 Task: Create a task  Add support for internationalization to the mobile app , assign it to team member softage.9@softage.net in the project TractLine and update the status of the task to  On Track  , set the priority of the task to High.
Action: Mouse pressed left at (20, 57)
Screenshot: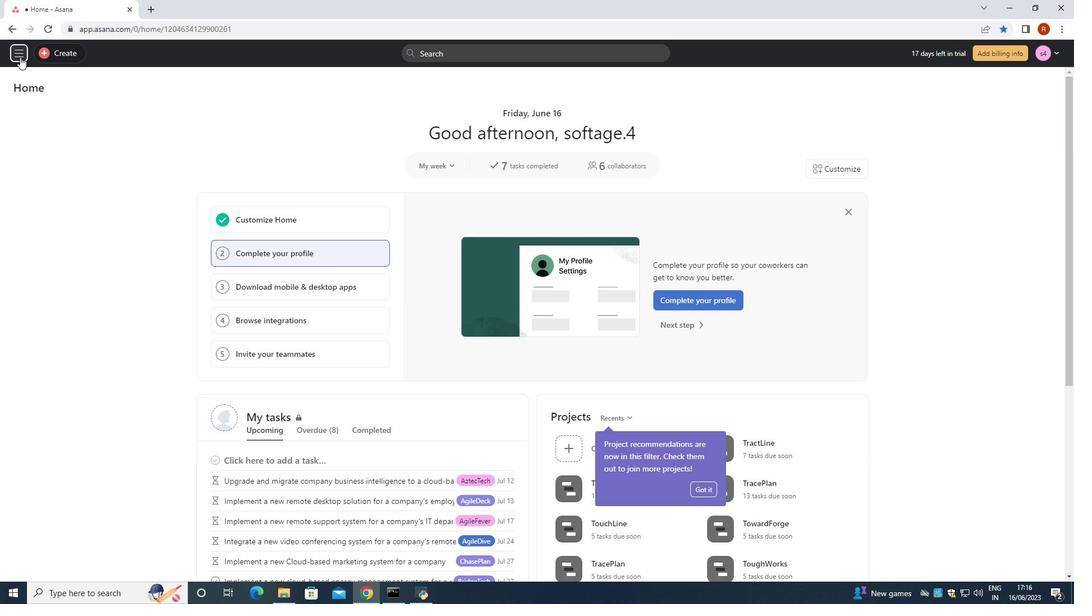 
Action: Mouse moved to (73, 411)
Screenshot: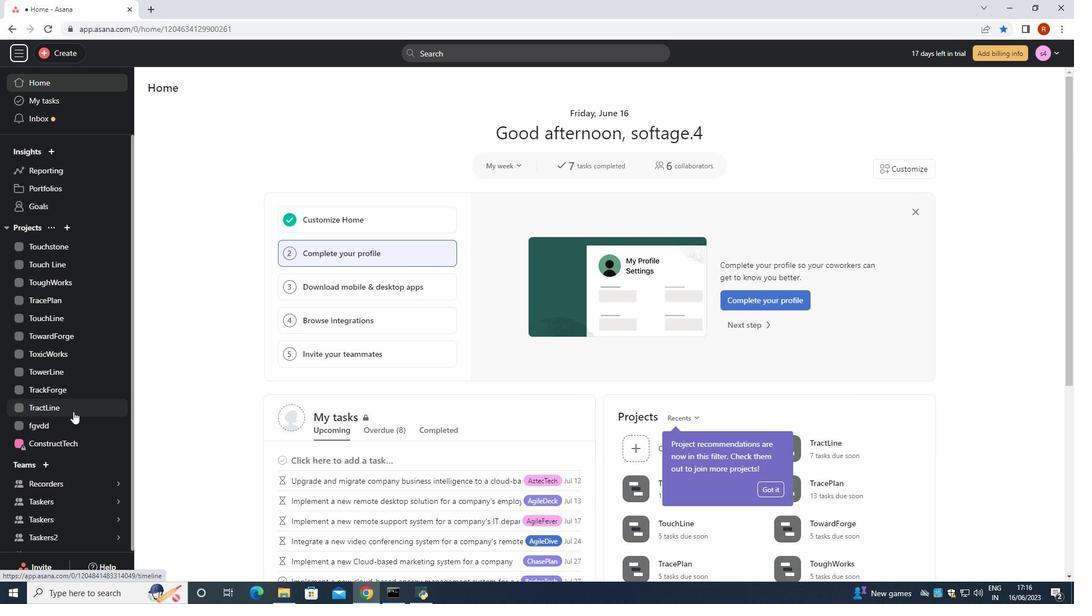 
Action: Mouse pressed left at (73, 411)
Screenshot: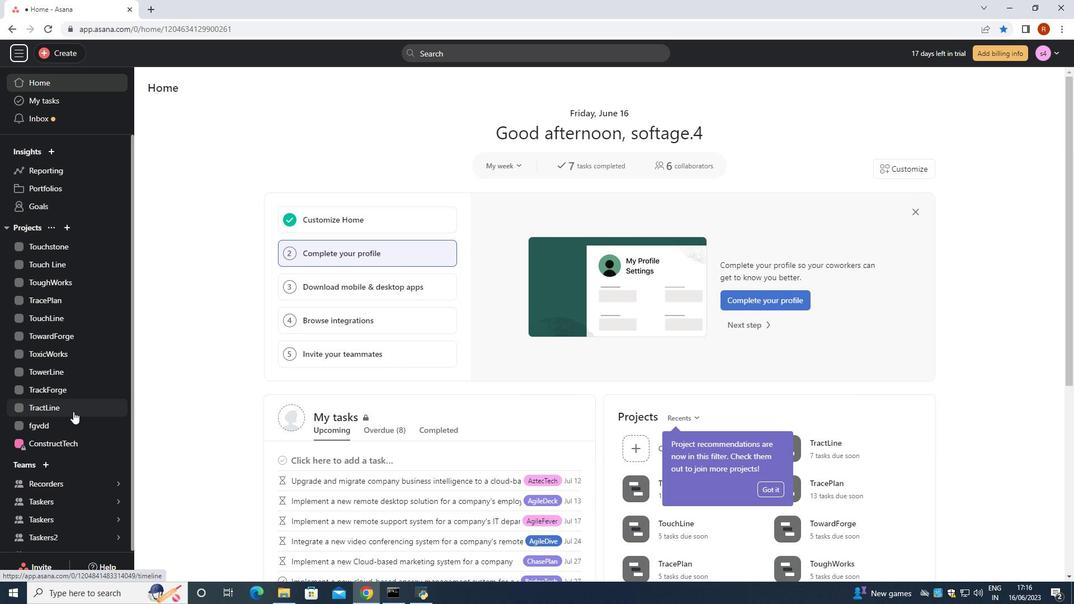 
Action: Mouse moved to (353, 293)
Screenshot: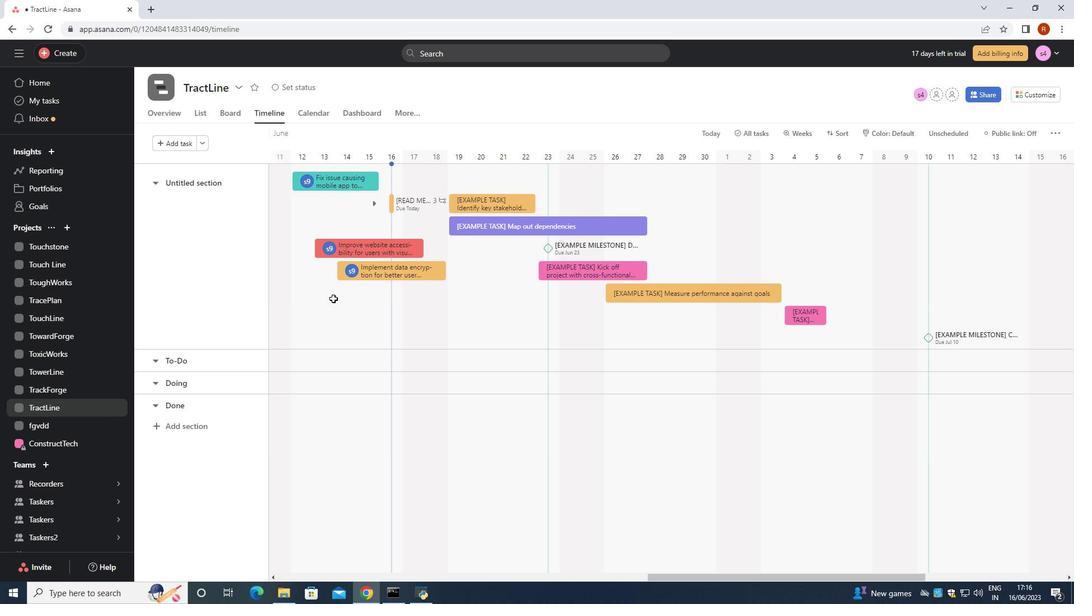 
Action: Mouse pressed left at (353, 293)
Screenshot: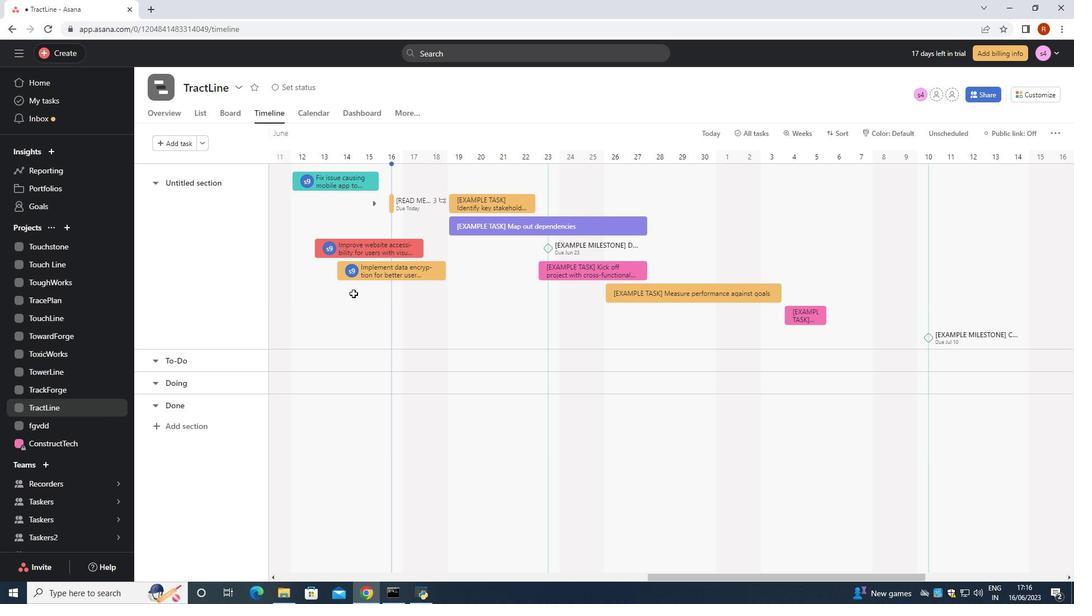 
Action: Mouse moved to (354, 293)
Screenshot: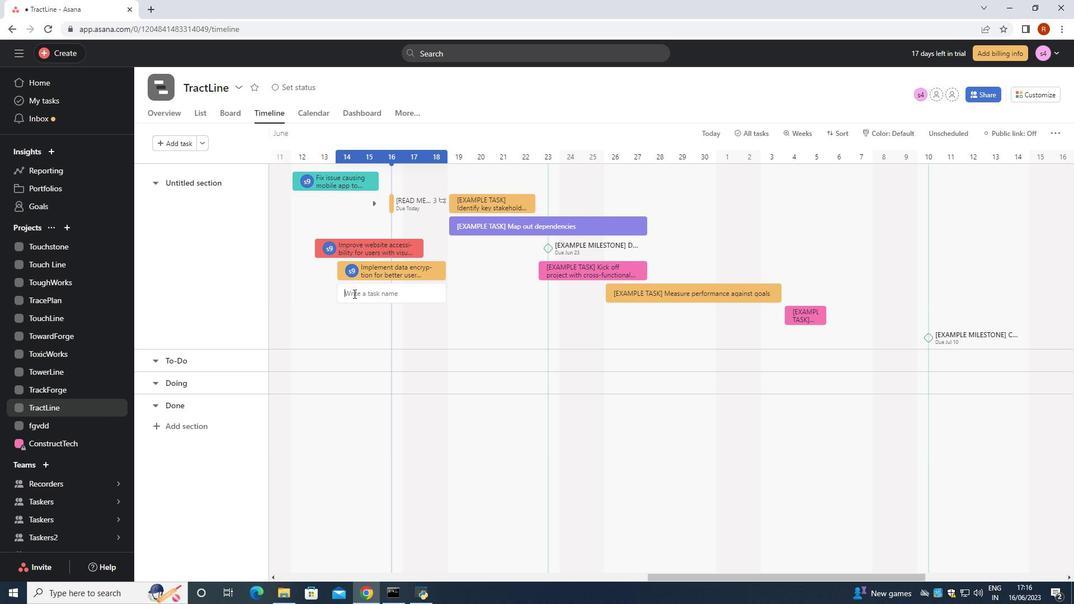 
Action: Key pressed <Key.shift>Add<Key.space>support<Key.space>for<Key.space>internationalization<Key.space>to<Key.space>the<Key.space>mobile<Key.space>app<Key.enter>
Screenshot: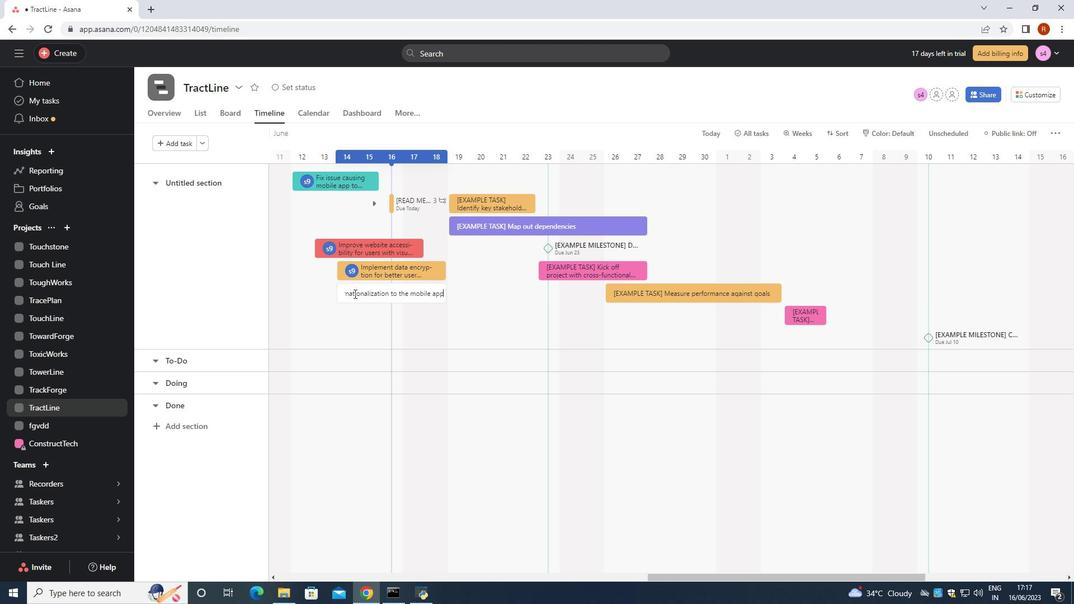 
Action: Mouse moved to (430, 293)
Screenshot: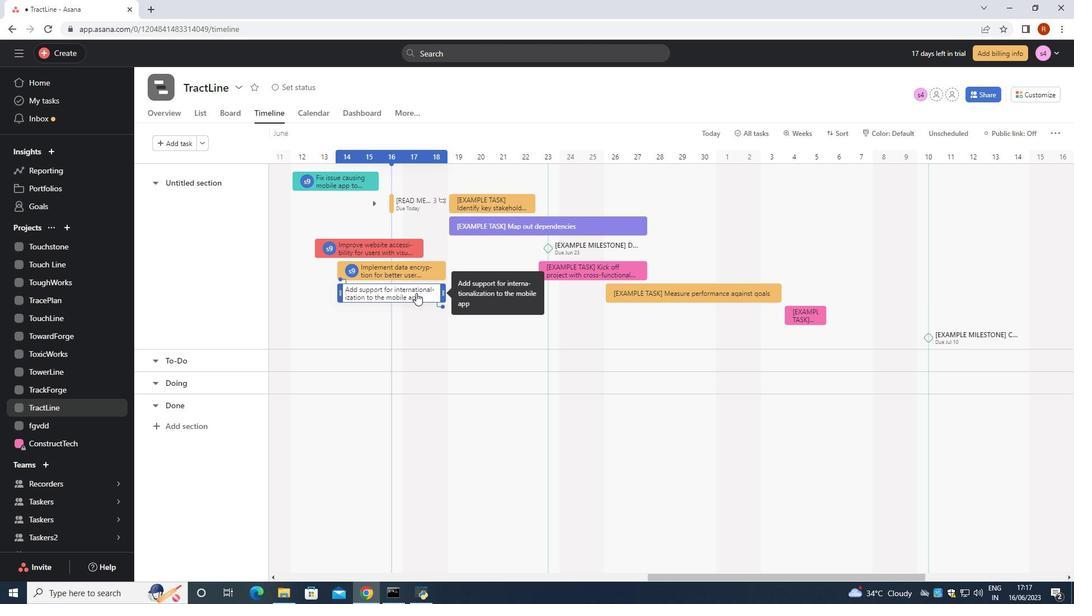 
Action: Mouse pressed left at (430, 293)
Screenshot: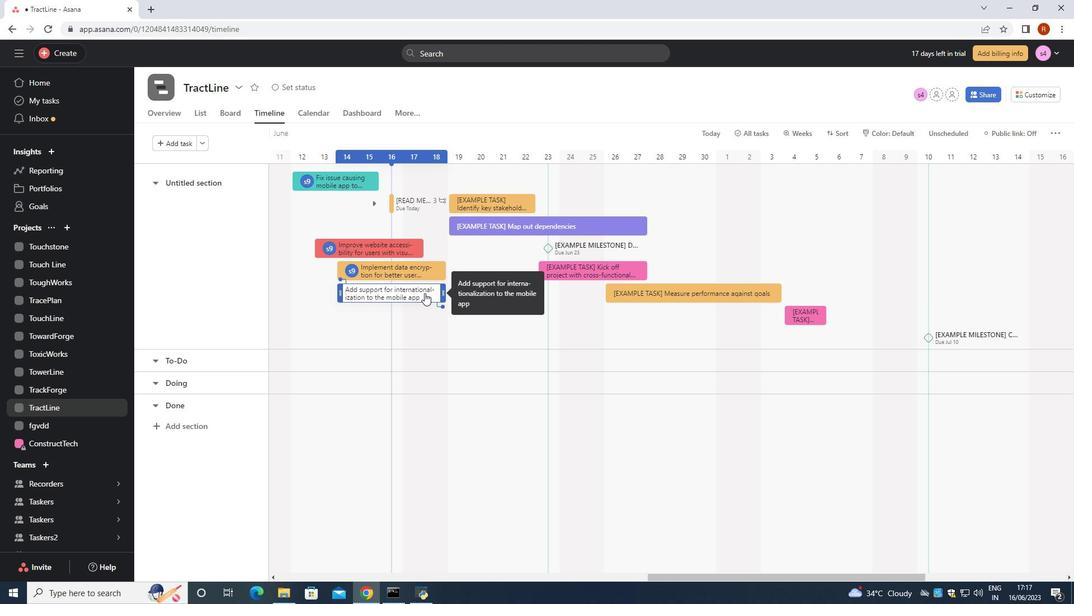
Action: Mouse moved to (814, 200)
Screenshot: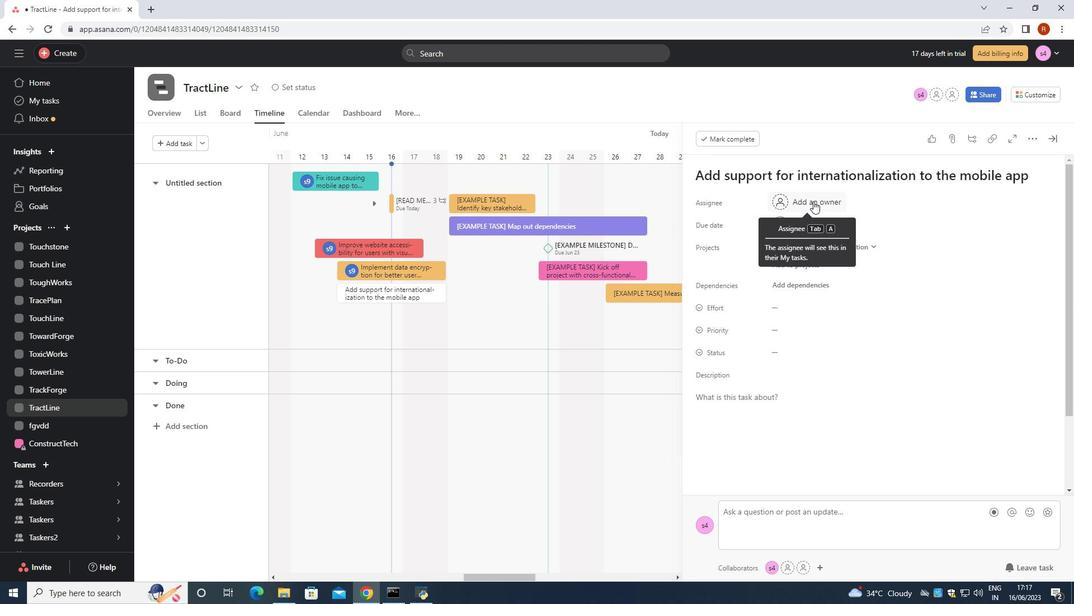 
Action: Mouse pressed left at (814, 200)
Screenshot: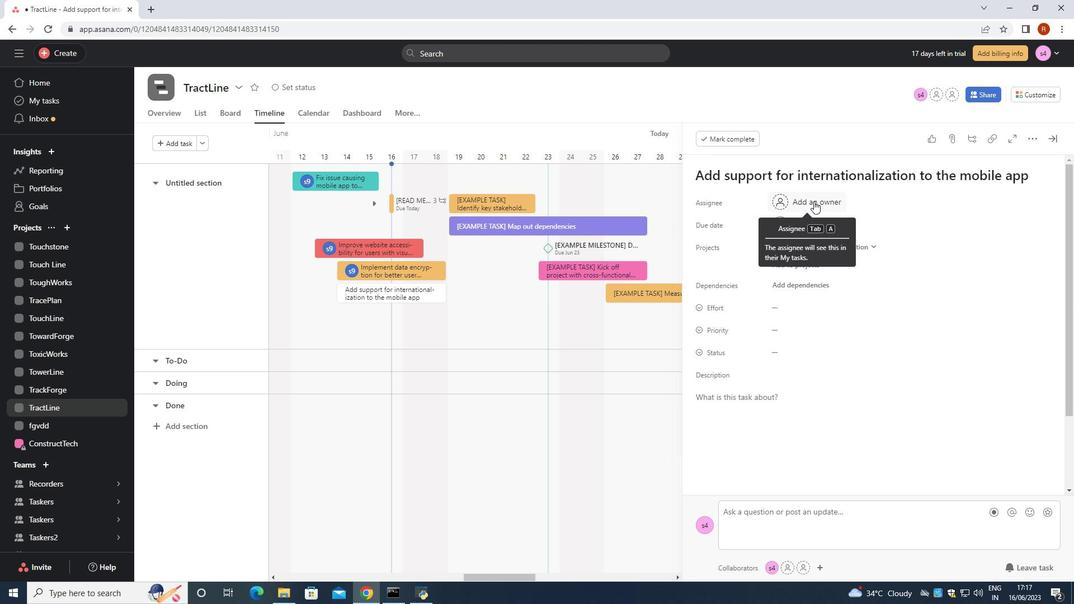 
Action: Key pressed softage
Screenshot: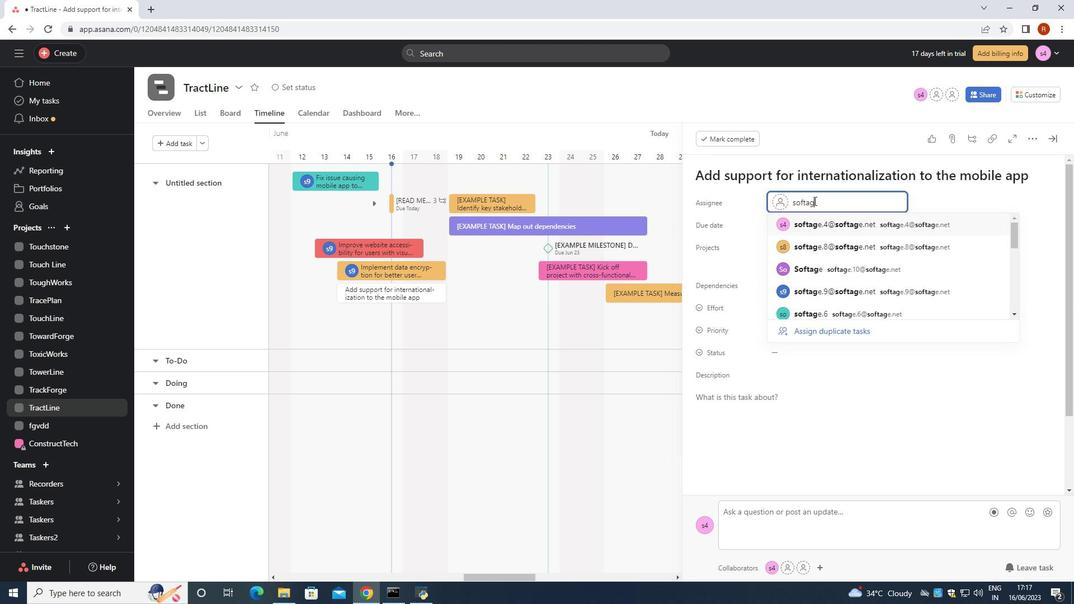 
Action: Mouse moved to (814, 200)
Screenshot: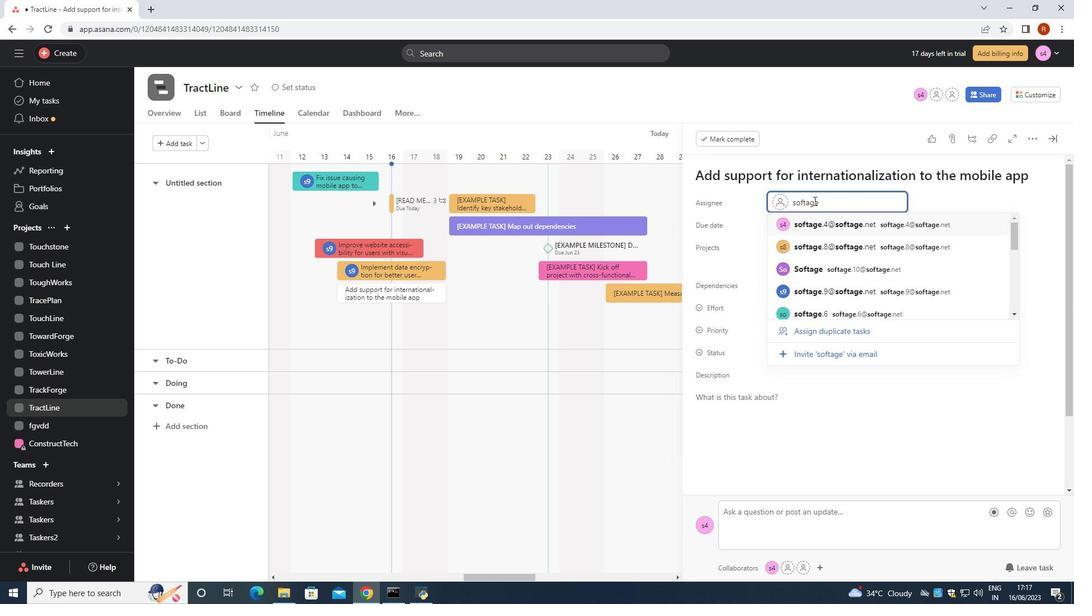 
Action: Key pressed .9<Key.shift>@softage.net
Screenshot: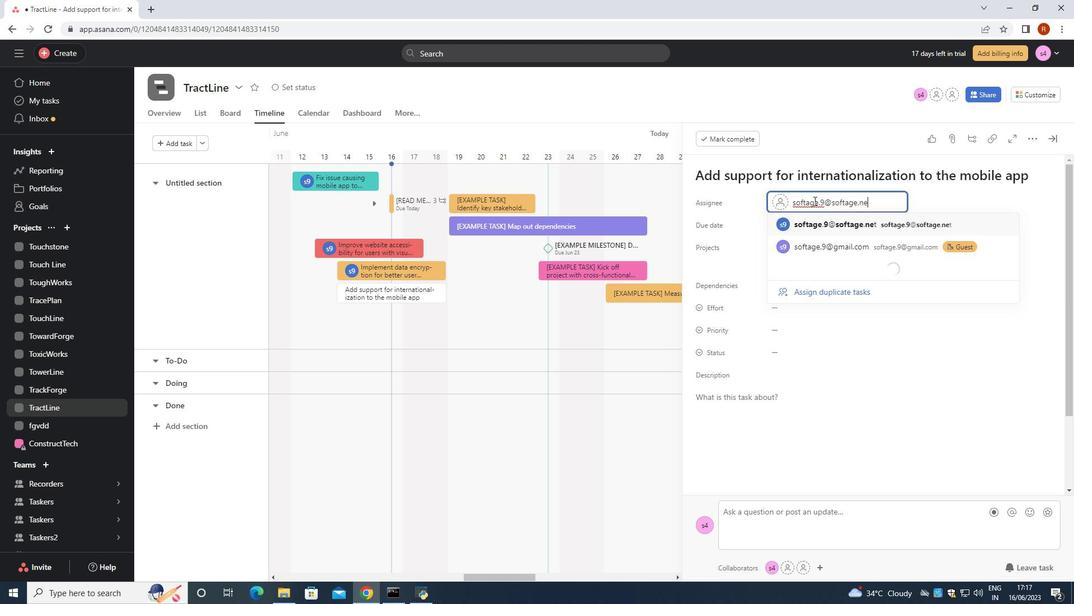 
Action: Mouse moved to (854, 221)
Screenshot: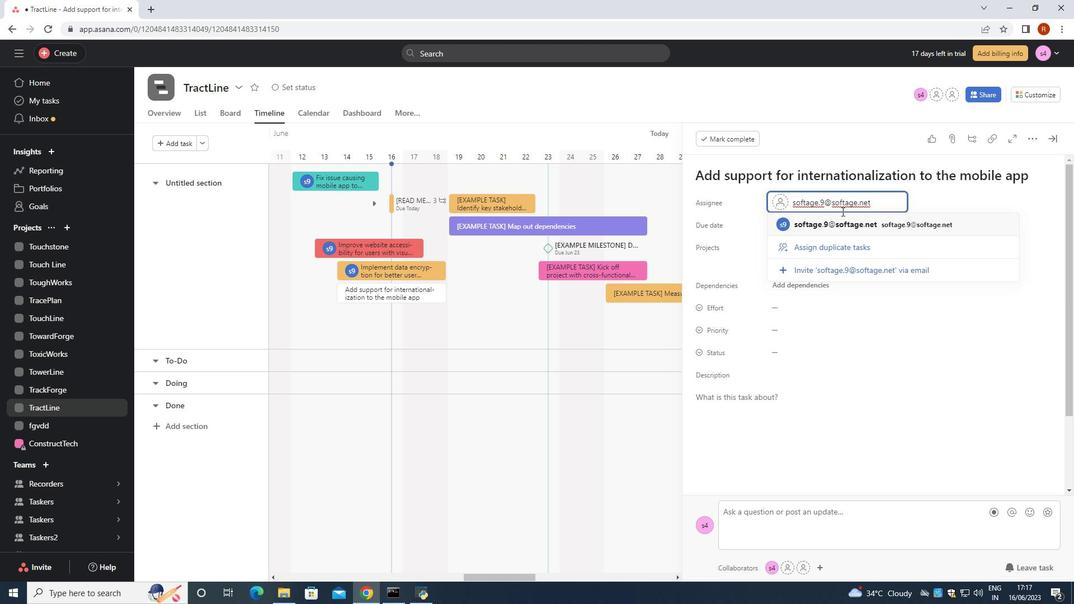 
Action: Mouse pressed left at (854, 221)
Screenshot: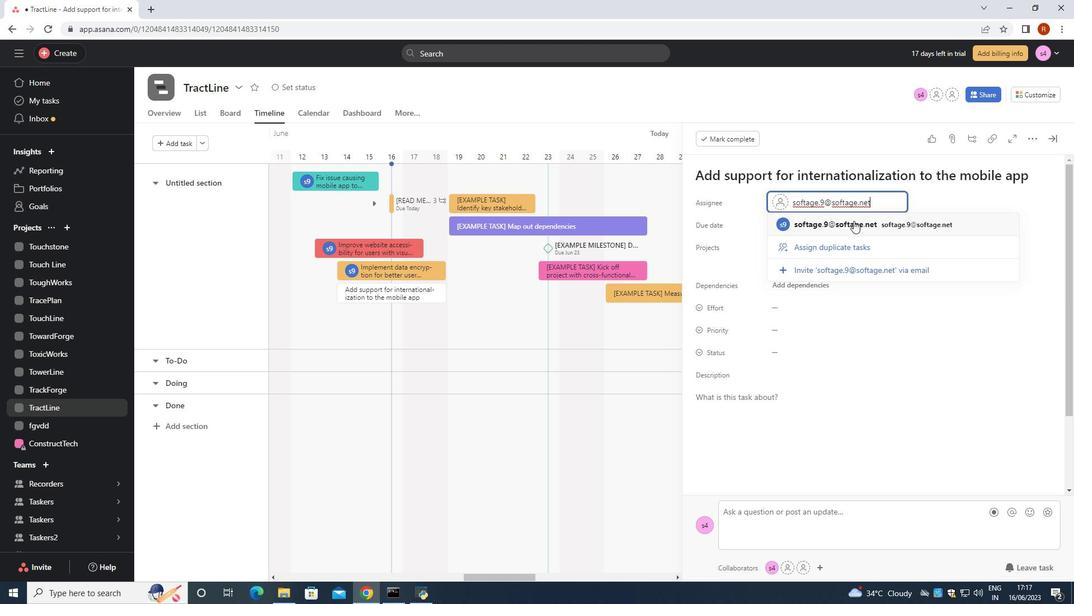 
Action: Mouse moved to (774, 354)
Screenshot: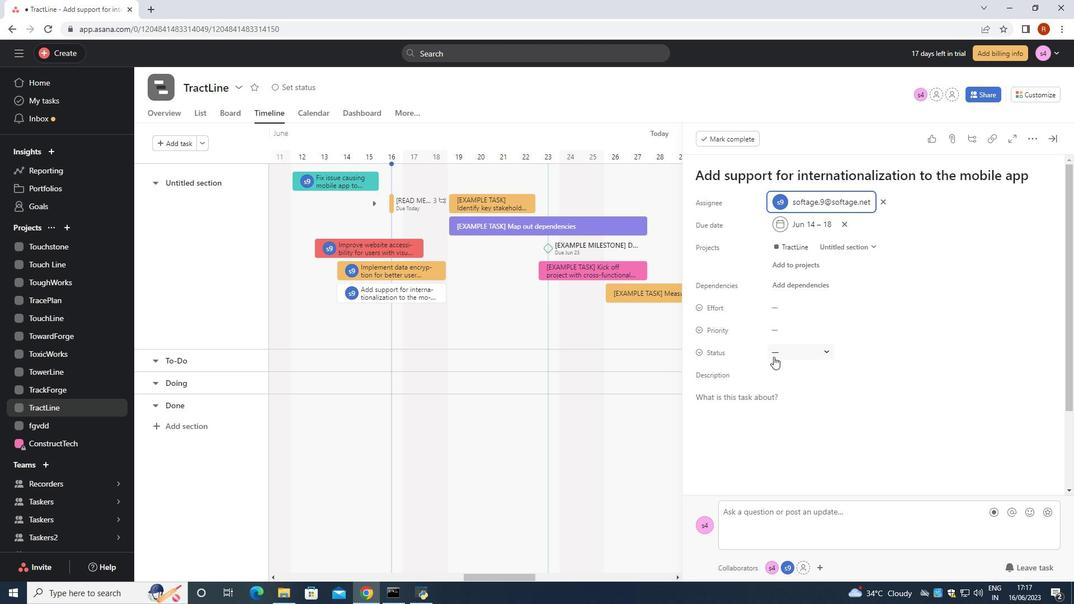 
Action: Mouse pressed left at (774, 354)
Screenshot: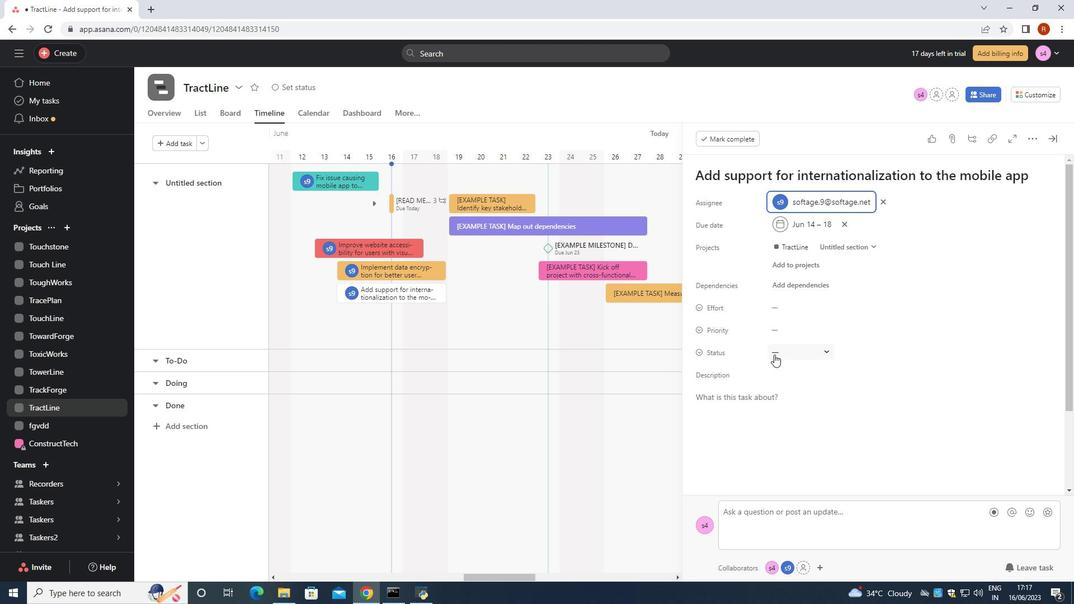 
Action: Mouse moved to (809, 394)
Screenshot: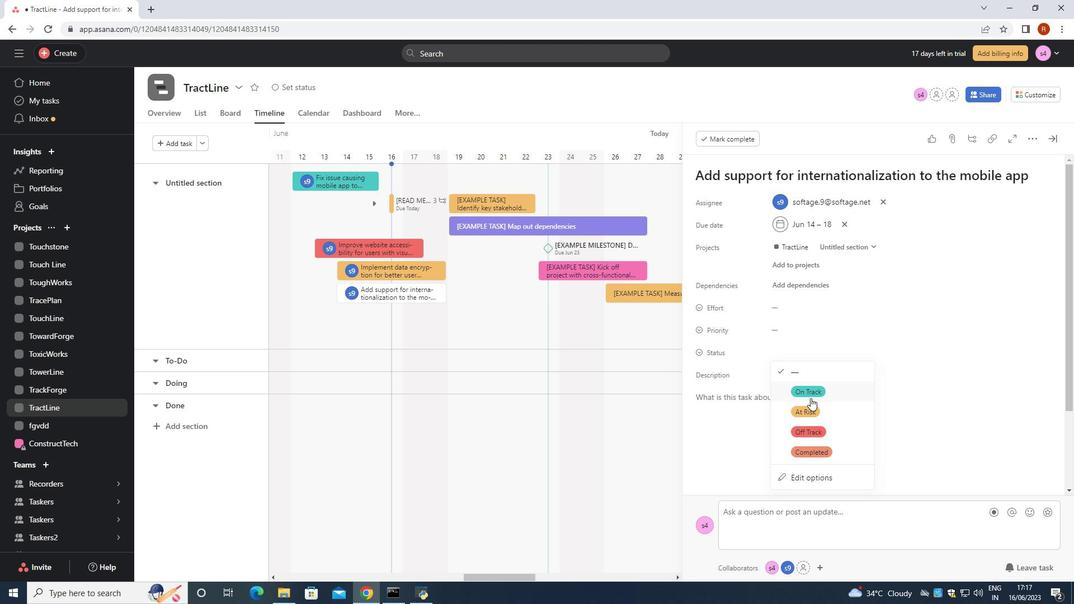 
Action: Mouse pressed left at (809, 394)
Screenshot: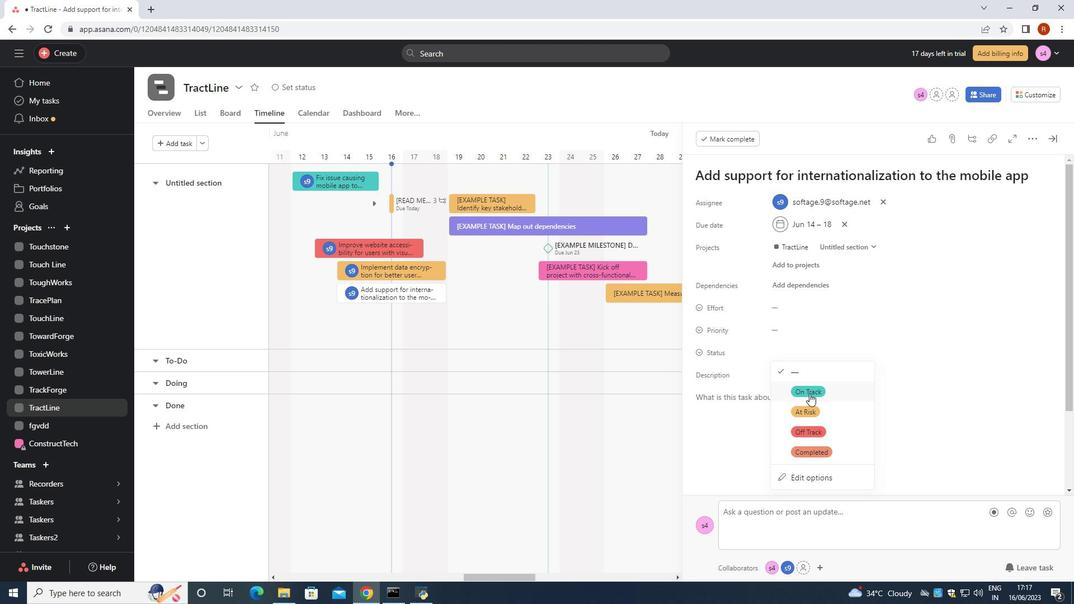 
Action: Mouse moved to (802, 335)
Screenshot: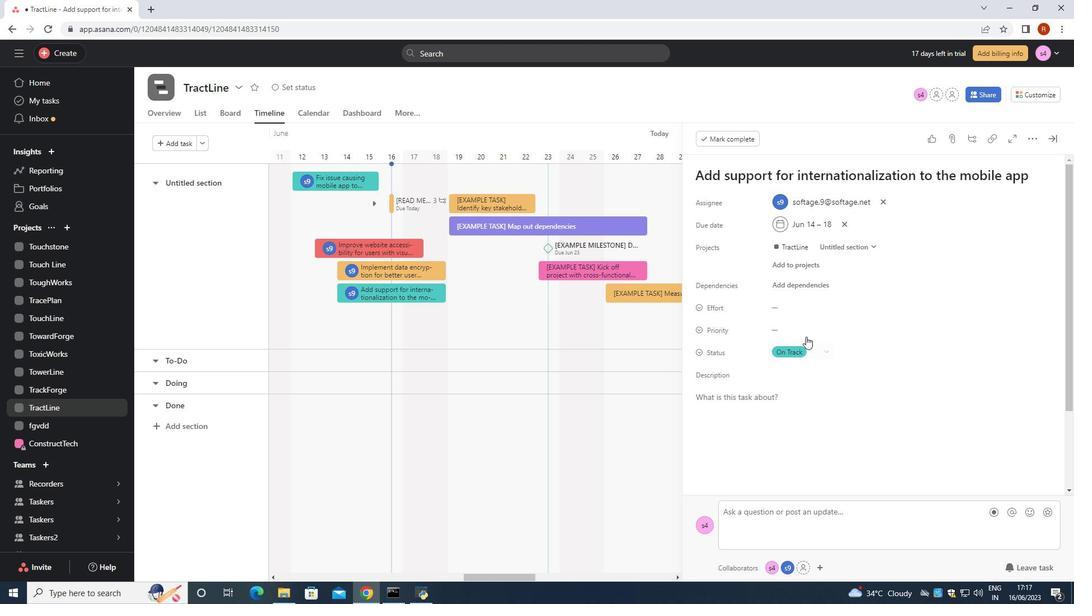 
Action: Mouse pressed left at (802, 335)
Screenshot: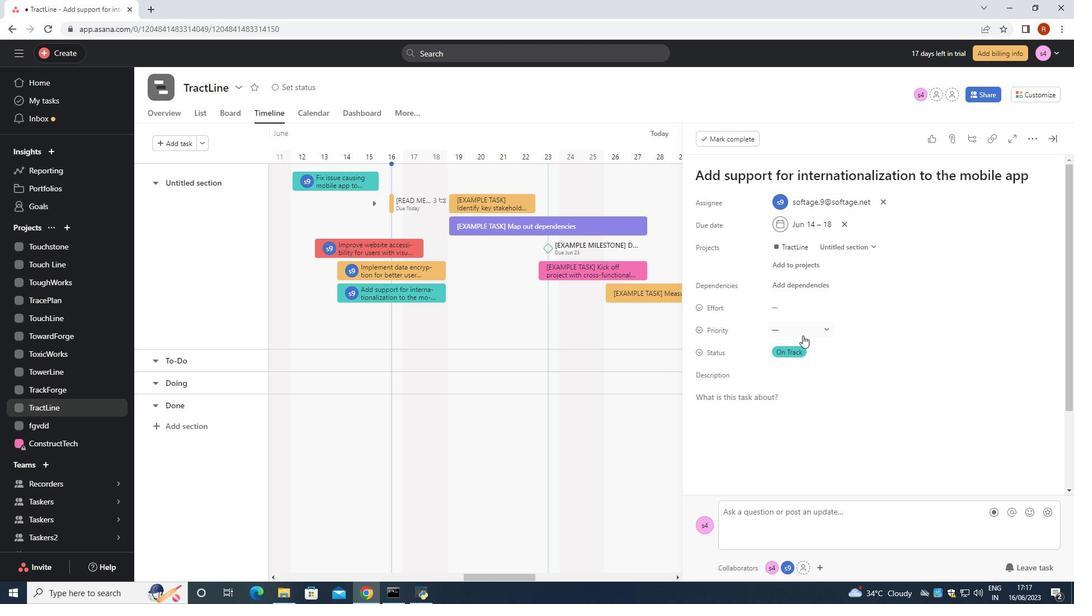 
Action: Mouse moved to (807, 370)
Screenshot: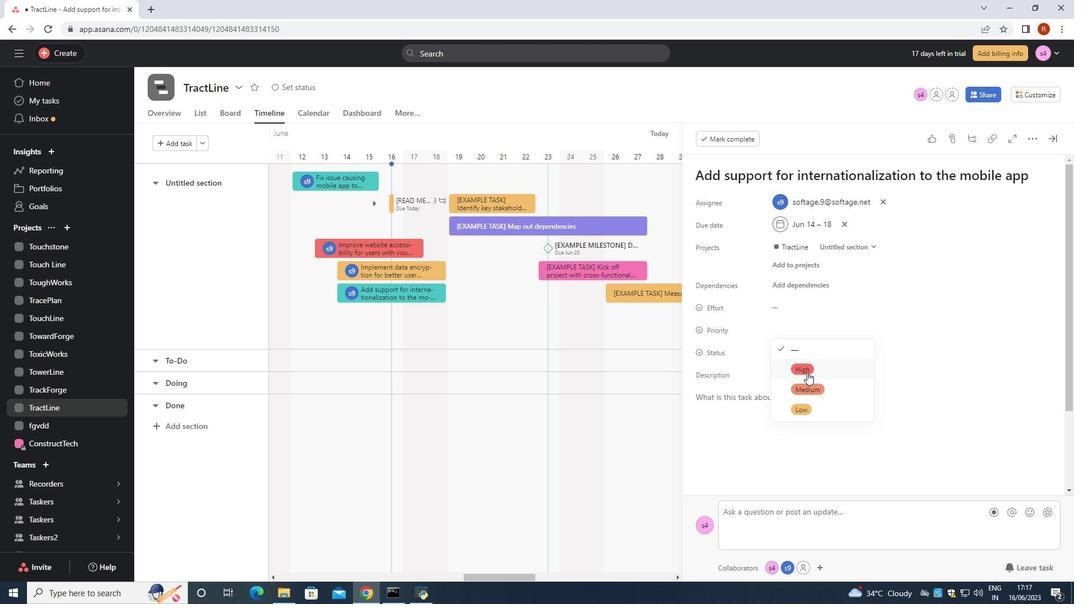 
Action: Mouse pressed left at (807, 370)
Screenshot: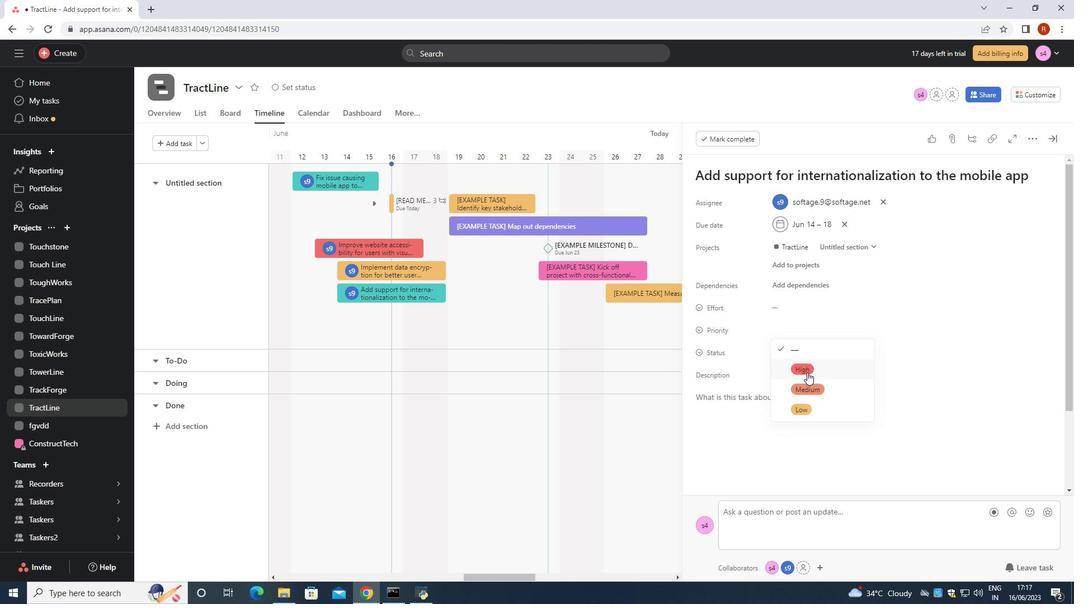 
